 Task: Install a Debugger: Install a debugger extension for your programming language to help troubleshoot code issues
Action: Mouse moved to (15, 149)
Screenshot: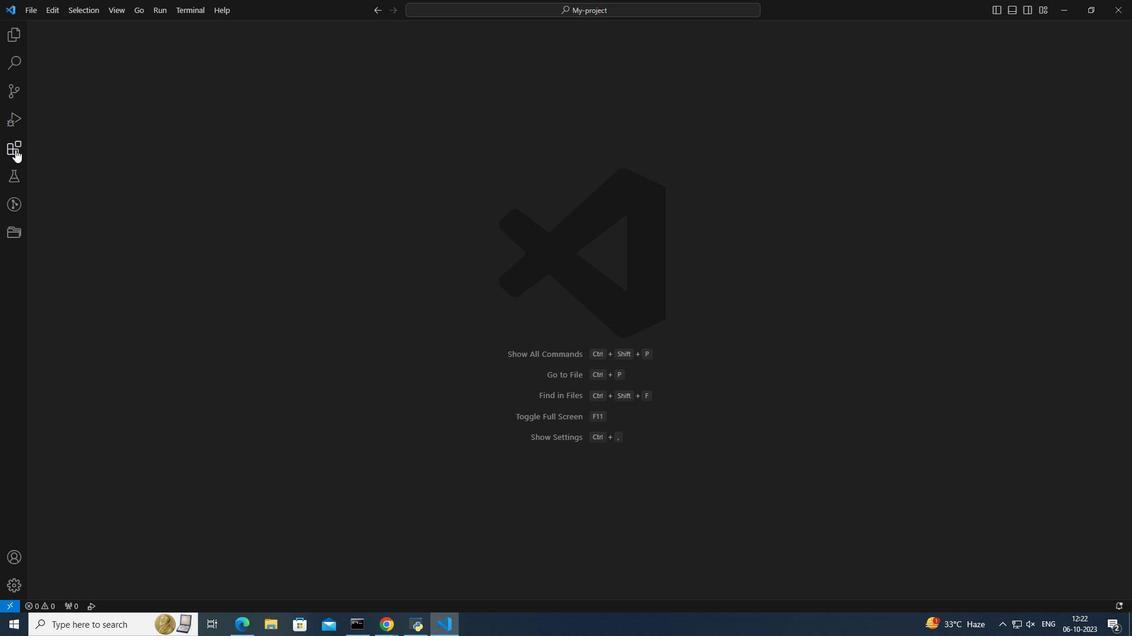 
Action: Mouse pressed left at (15, 149)
Screenshot: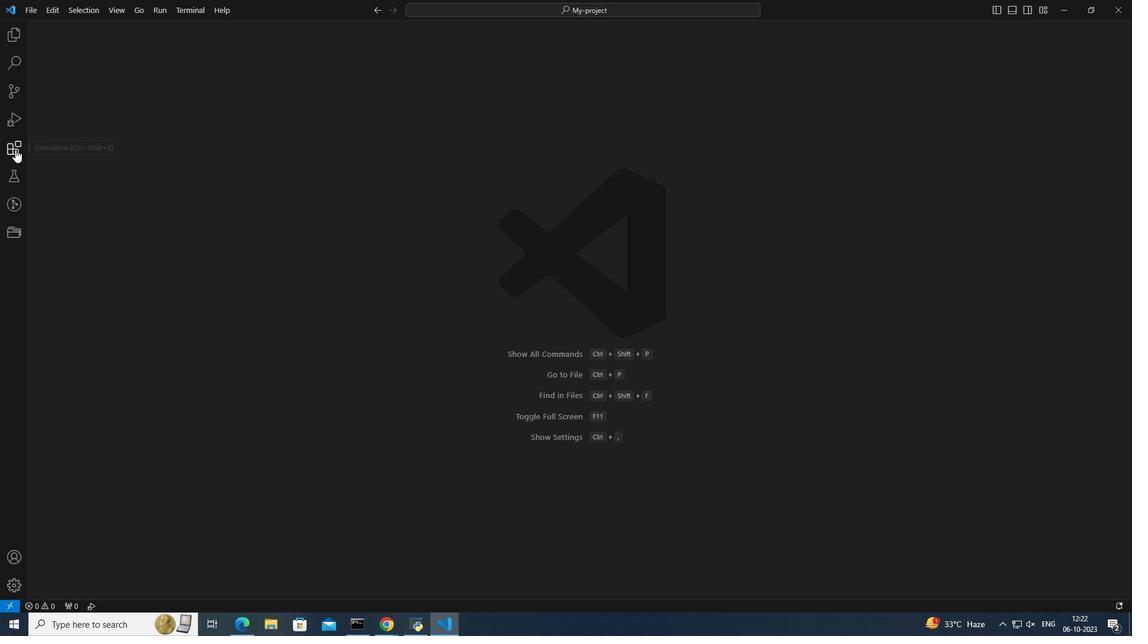 
Action: Mouse moved to (89, 50)
Screenshot: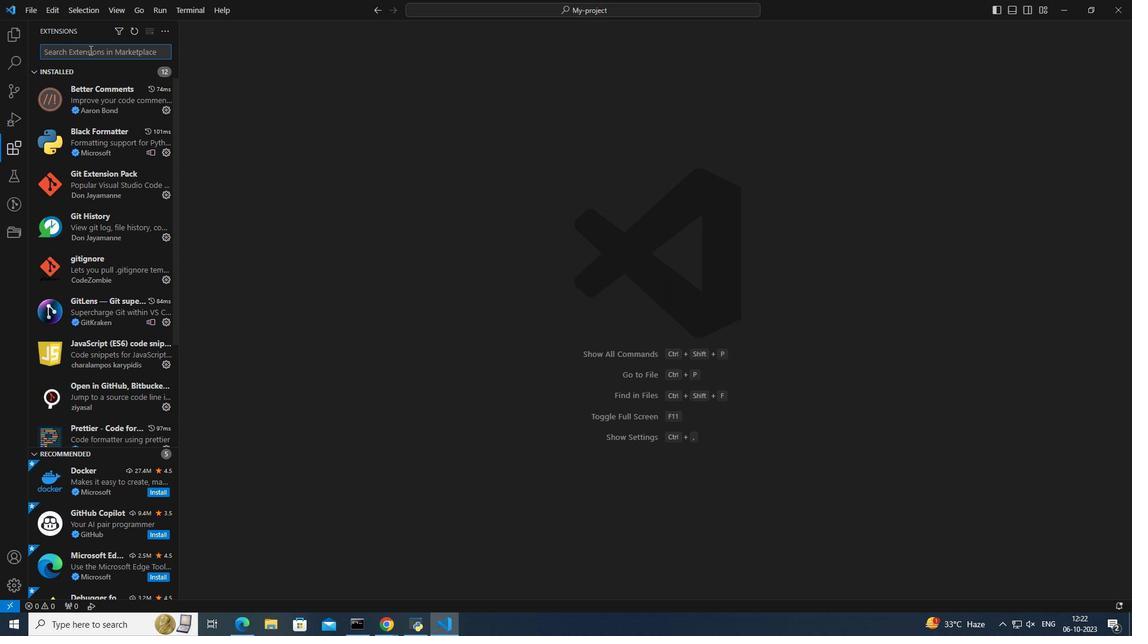 
Action: Mouse pressed left at (89, 50)
Screenshot: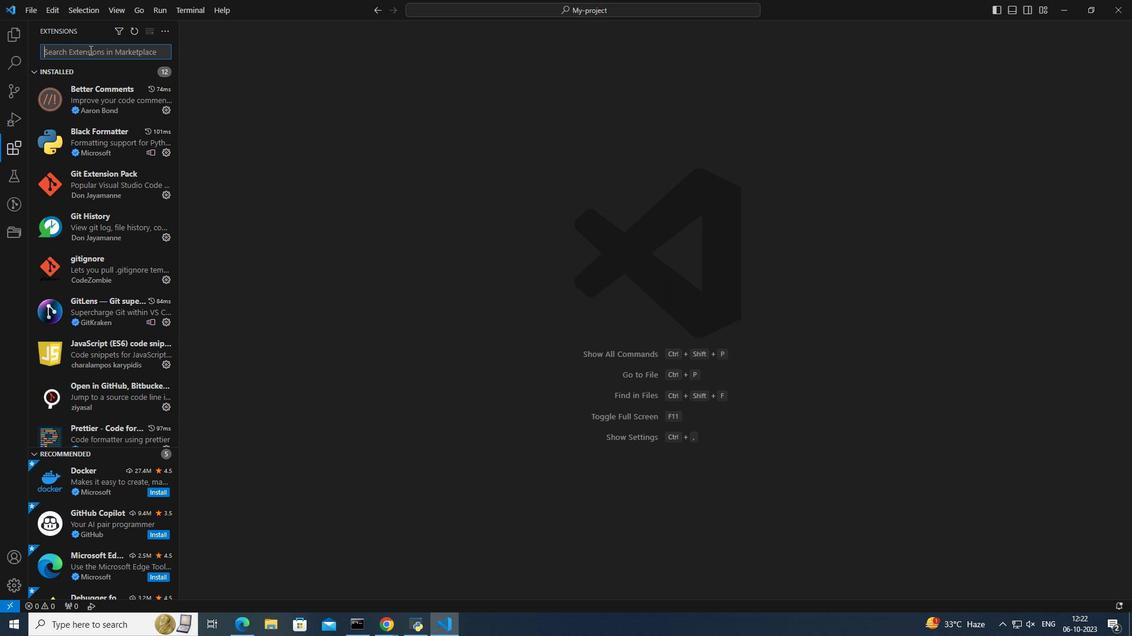
Action: Key pressed java<Key.space>debugger
Screenshot: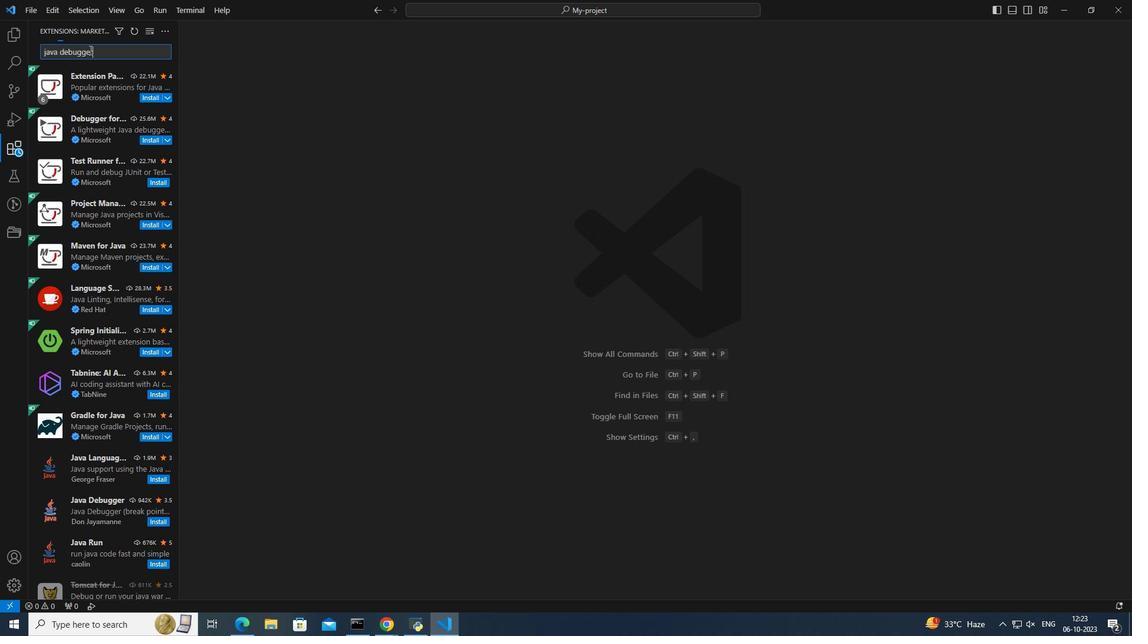 
Action: Mouse moved to (113, 82)
Screenshot: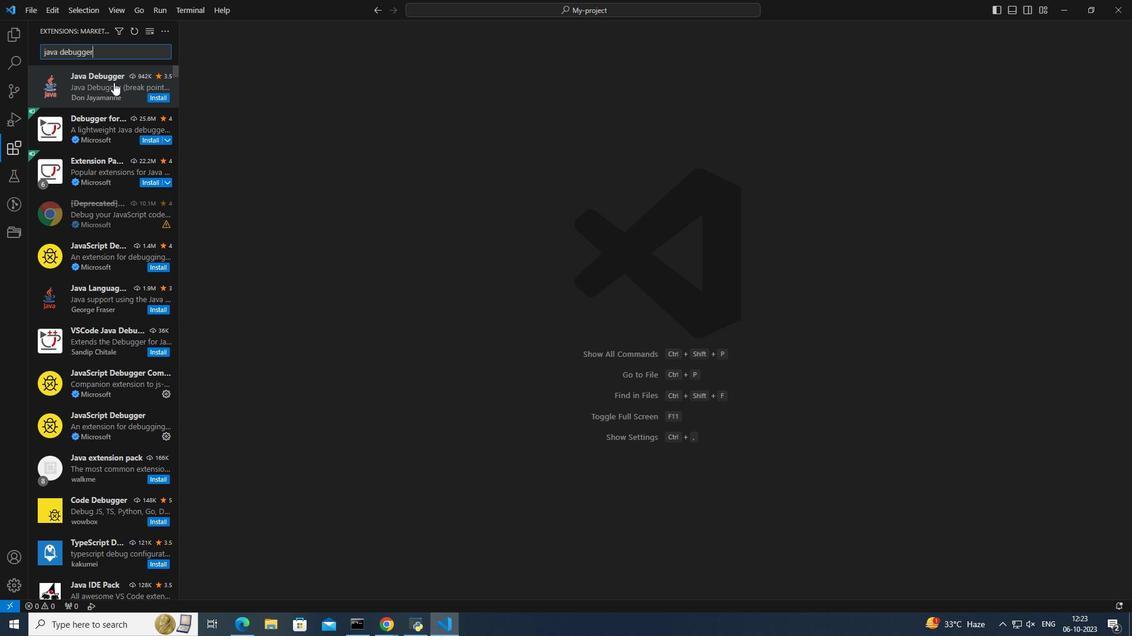 
Action: Mouse pressed left at (113, 82)
Screenshot: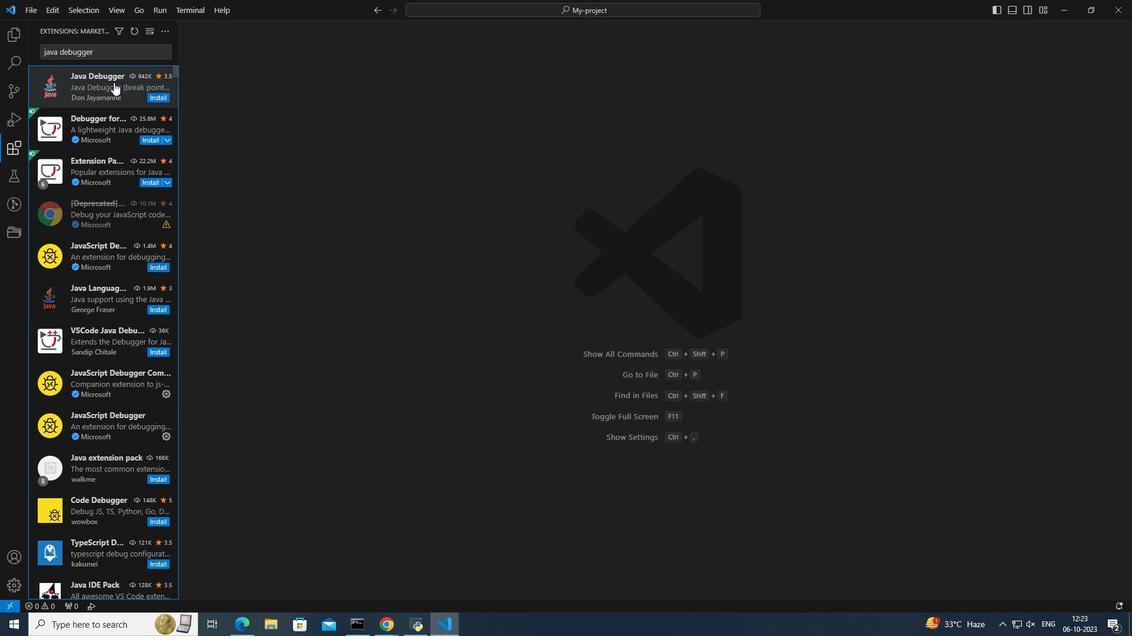 
Action: Mouse moved to (384, 117)
Screenshot: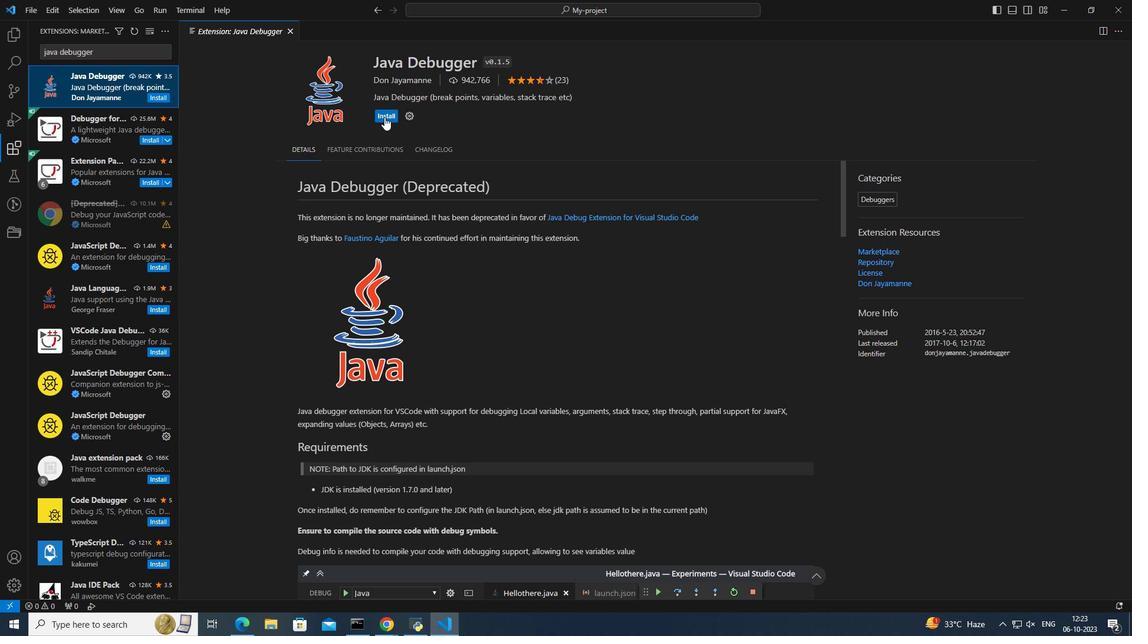
Action: Mouse pressed left at (384, 117)
Screenshot: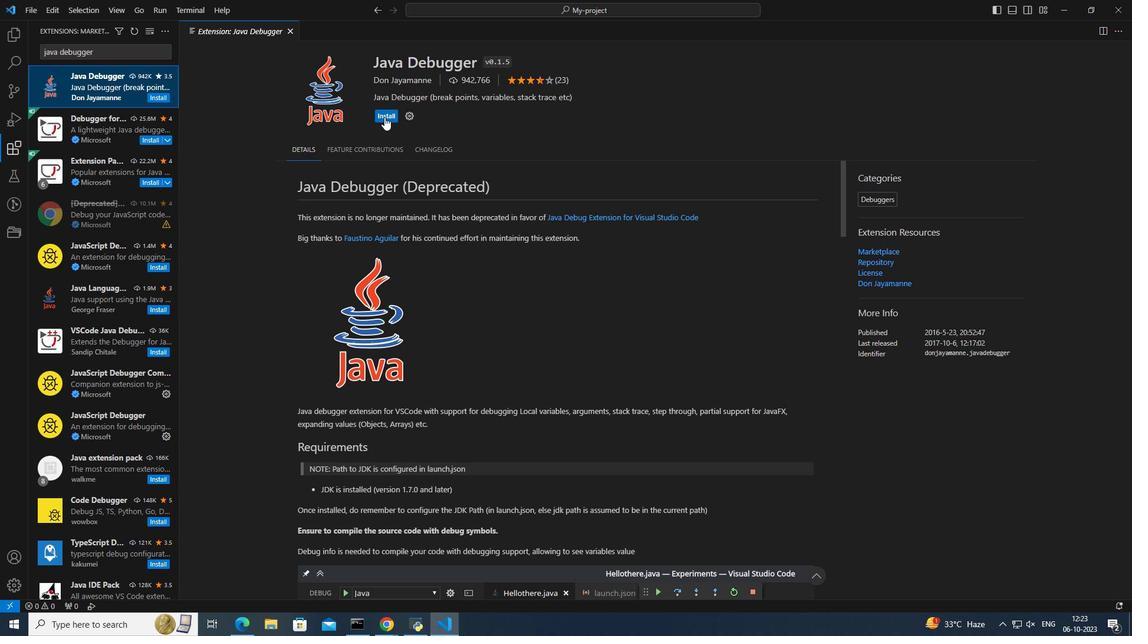 
Action: Mouse moved to (548, 137)
Screenshot: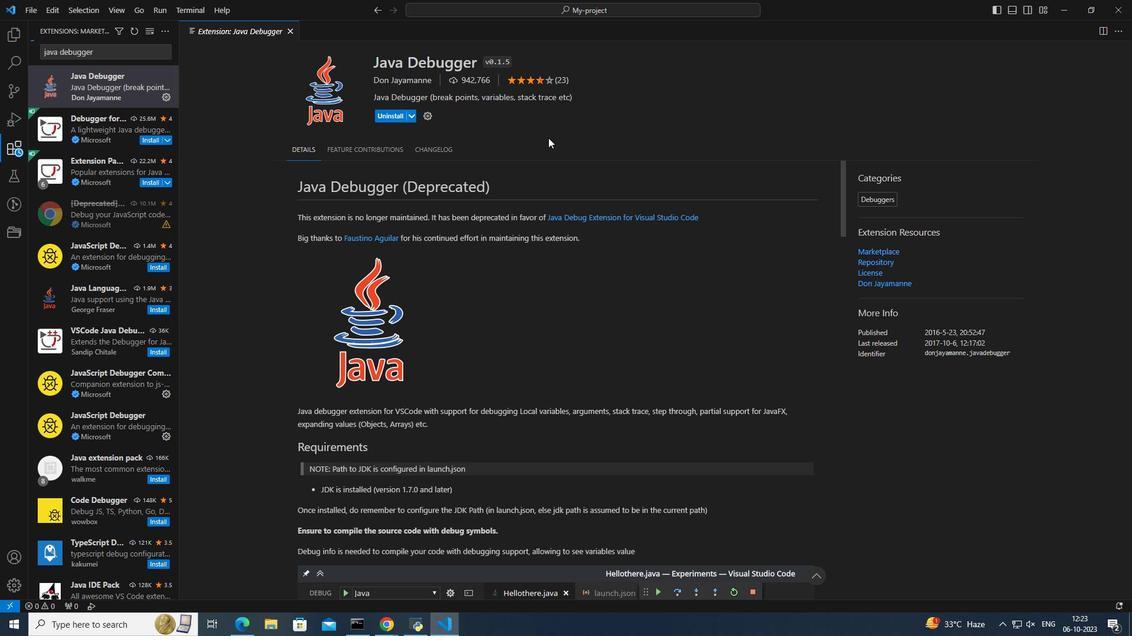 
